 Task: Look for products in the category "Chardonnay" from Crane Lake only.
Action: Mouse moved to (766, 264)
Screenshot: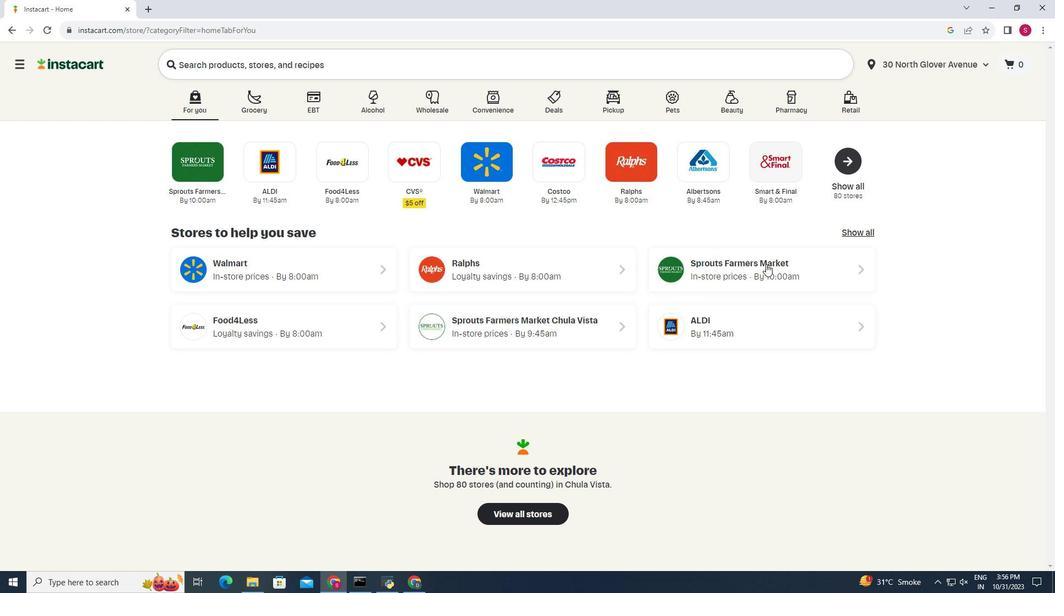 
Action: Mouse pressed left at (766, 264)
Screenshot: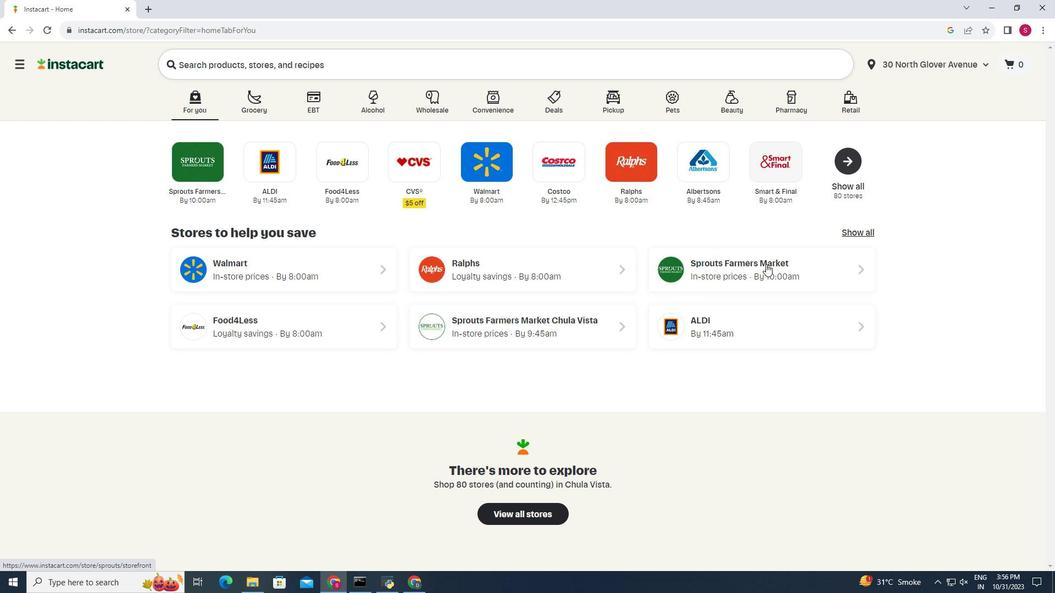 
Action: Mouse moved to (46, 523)
Screenshot: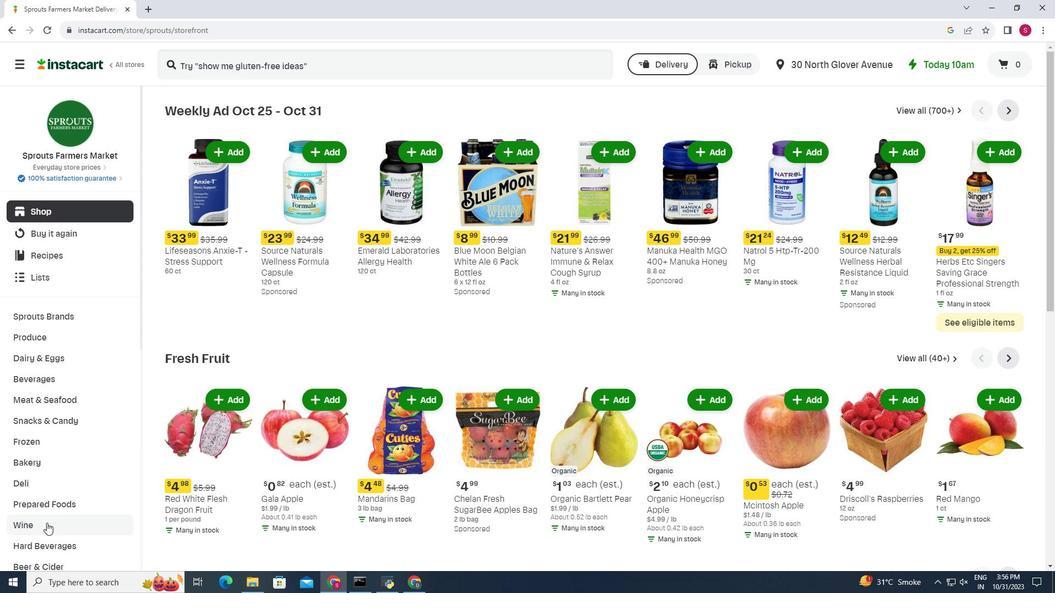 
Action: Mouse pressed left at (46, 523)
Screenshot: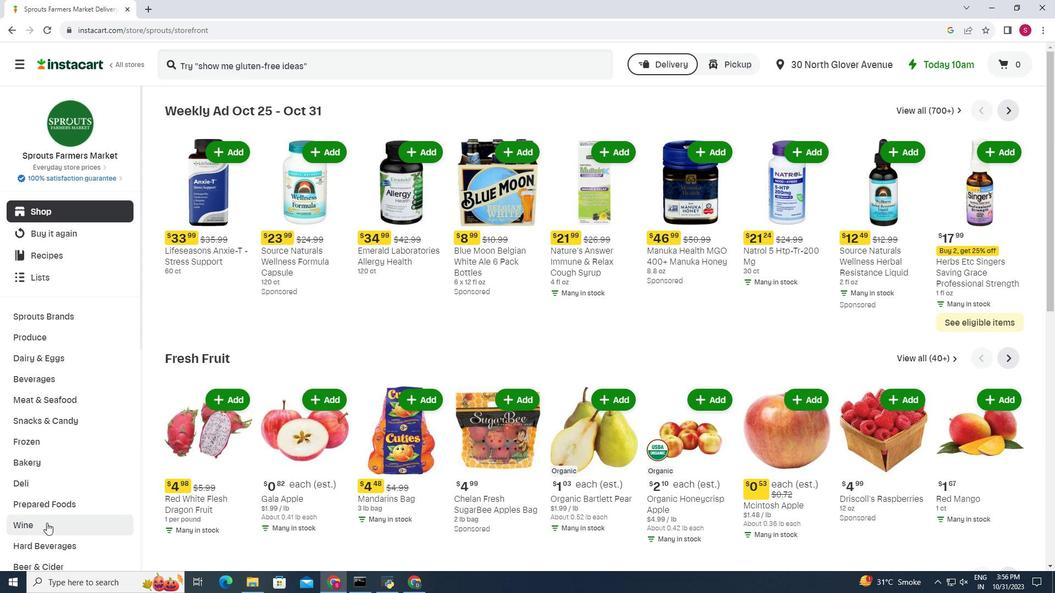 
Action: Mouse moved to (294, 139)
Screenshot: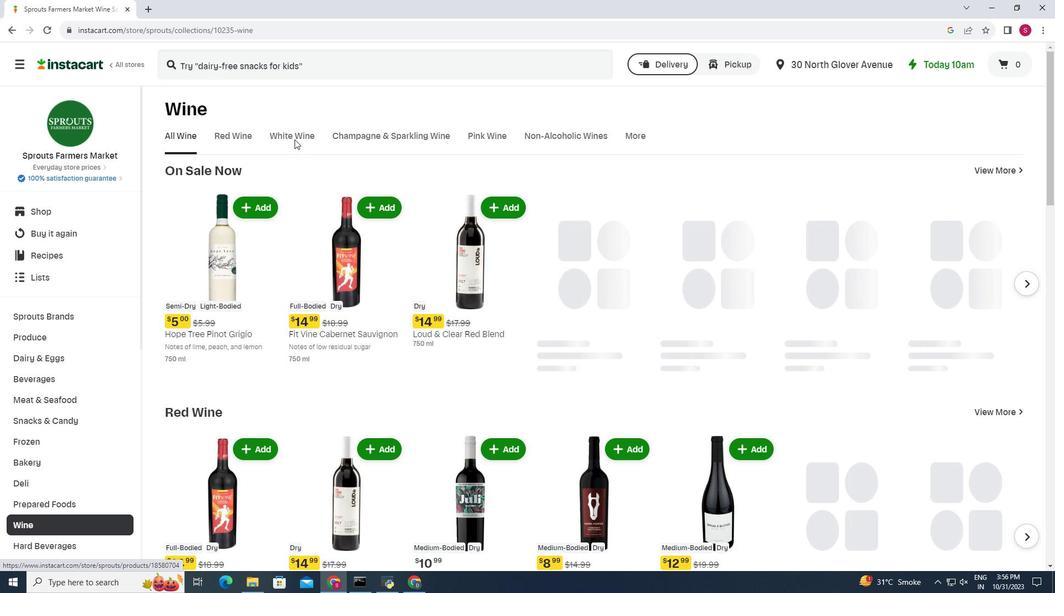 
Action: Mouse pressed left at (294, 139)
Screenshot: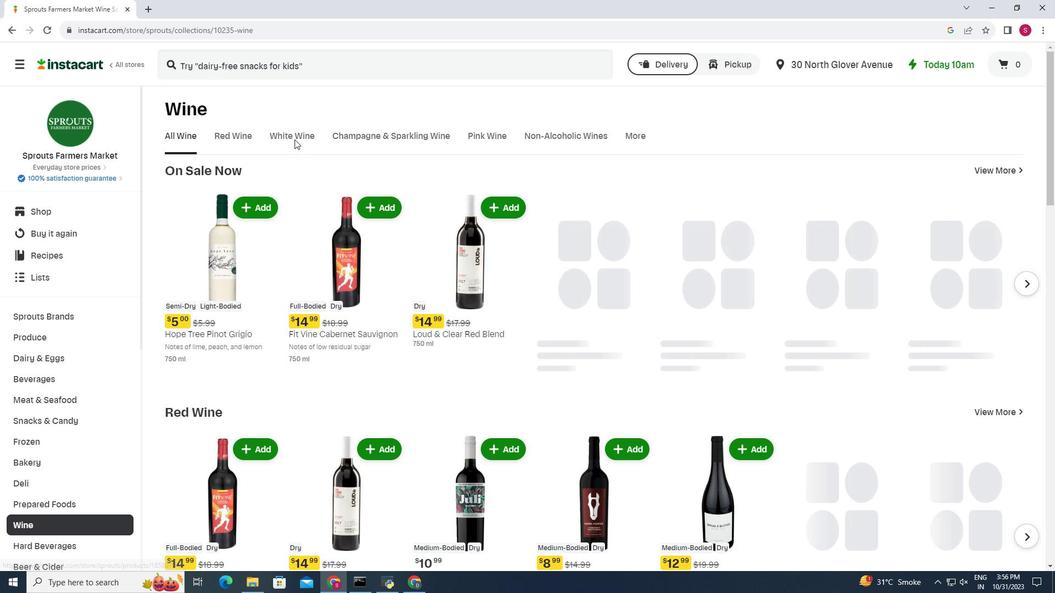 
Action: Mouse moved to (361, 180)
Screenshot: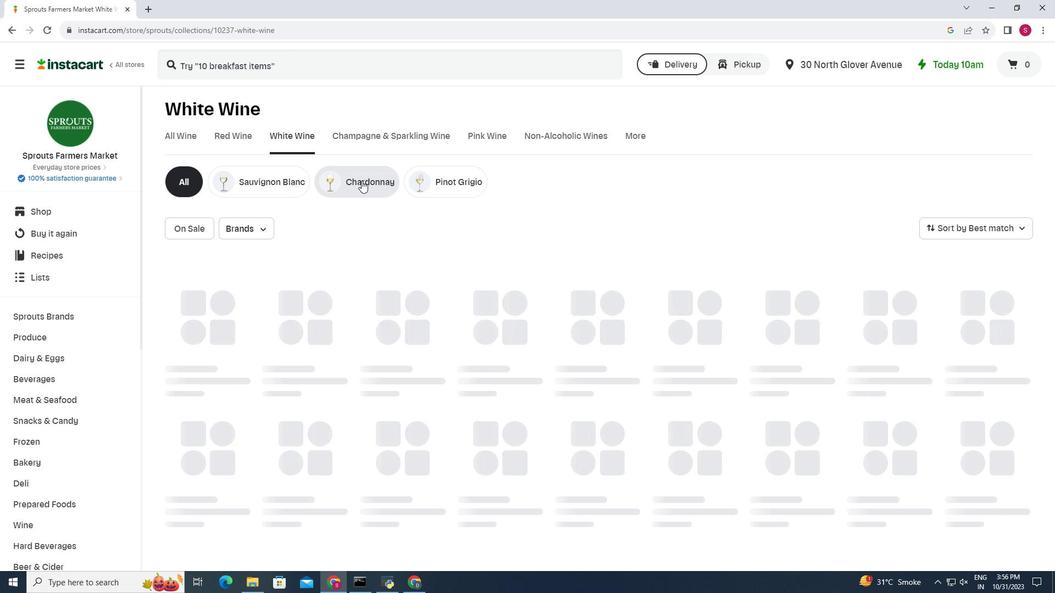 
Action: Mouse pressed left at (361, 180)
Screenshot: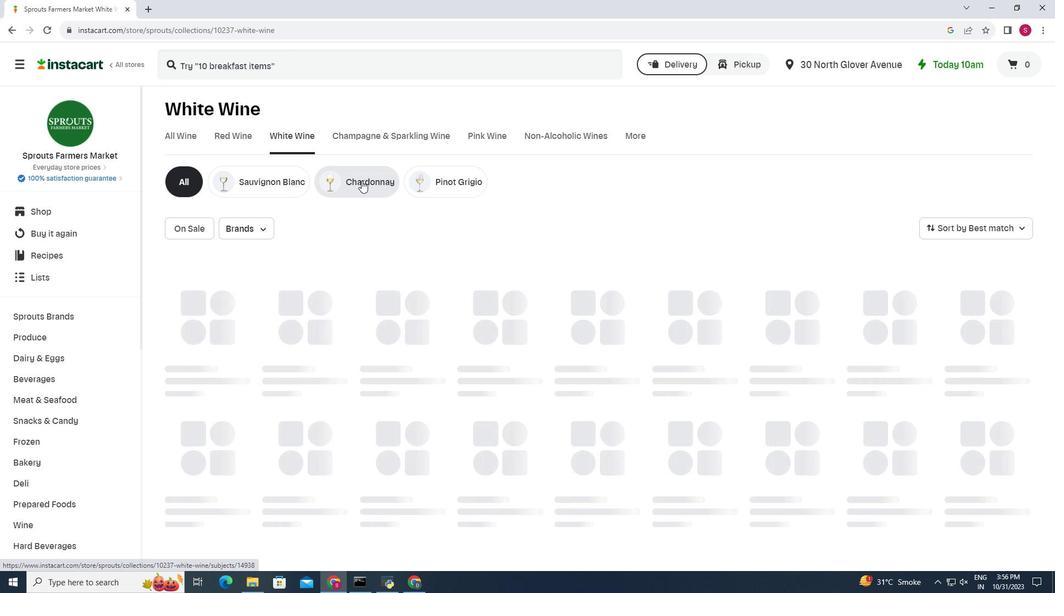 
Action: Mouse moved to (261, 225)
Screenshot: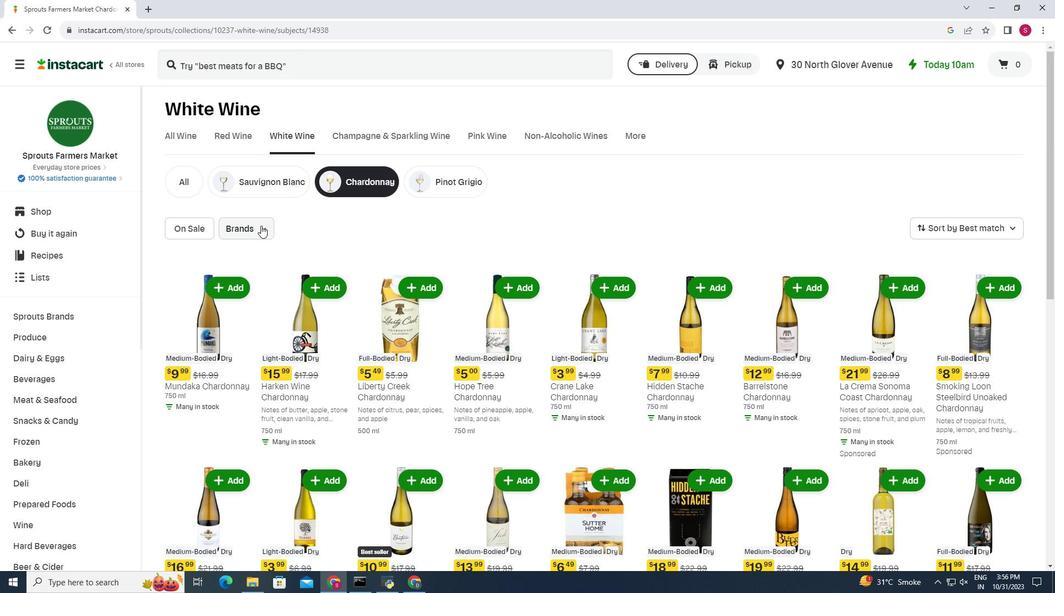 
Action: Mouse pressed left at (261, 225)
Screenshot: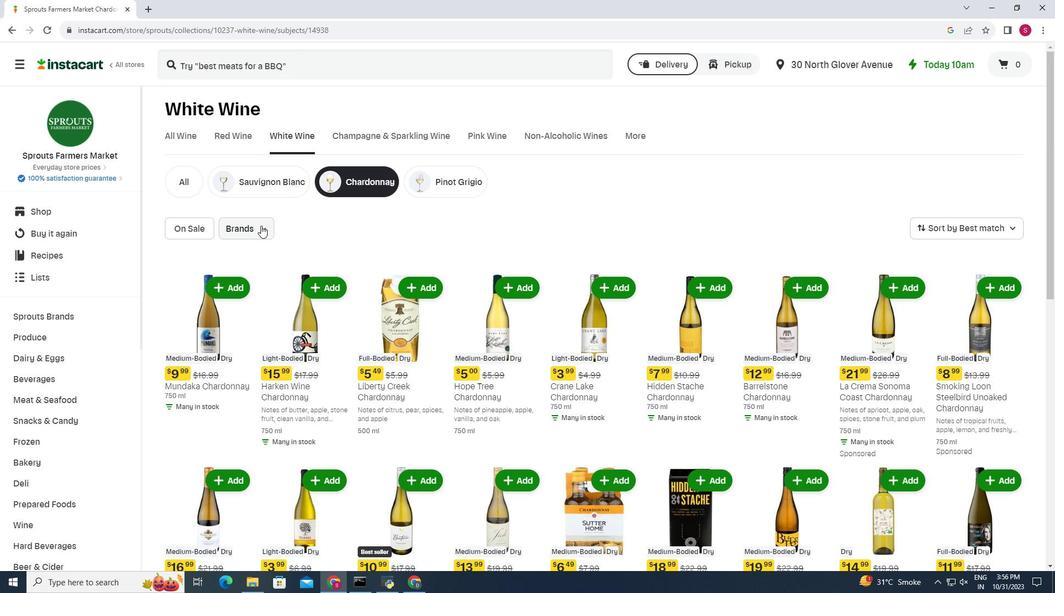 
Action: Mouse moved to (341, 324)
Screenshot: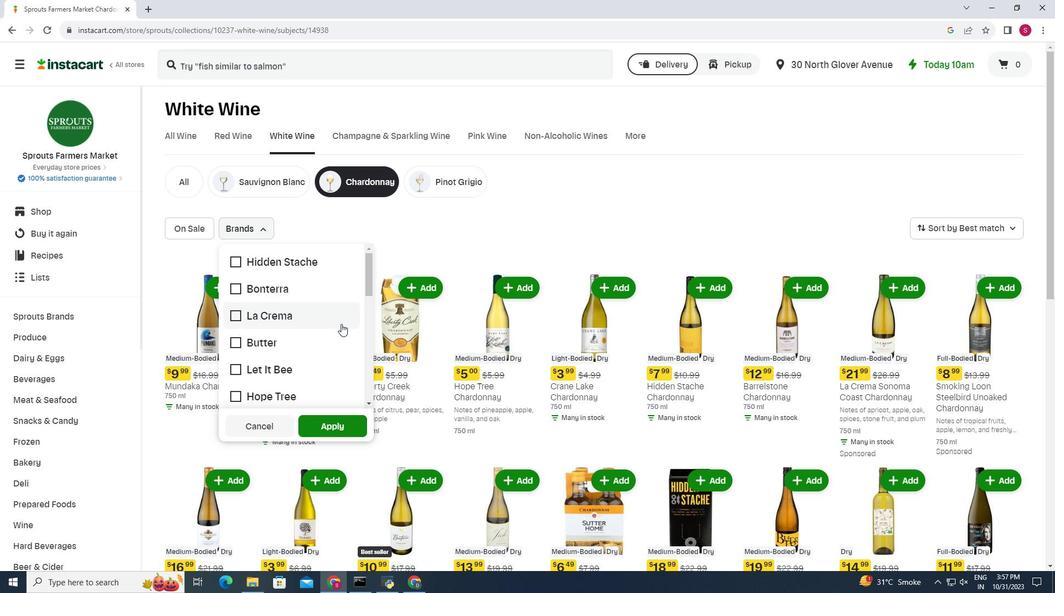 
Action: Mouse scrolled (341, 323) with delta (0, 0)
Screenshot: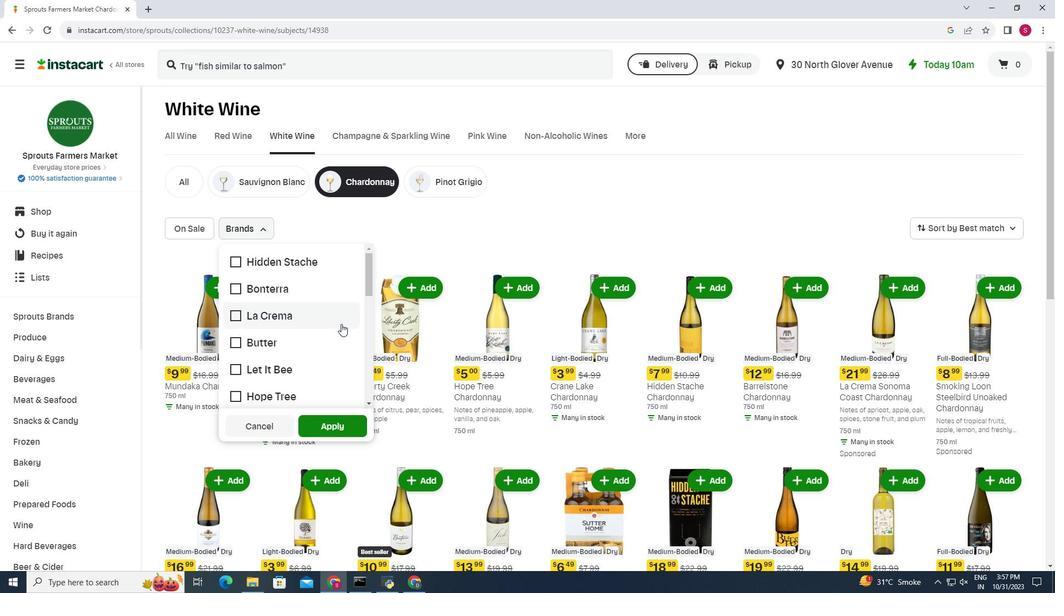 
Action: Mouse scrolled (341, 323) with delta (0, 0)
Screenshot: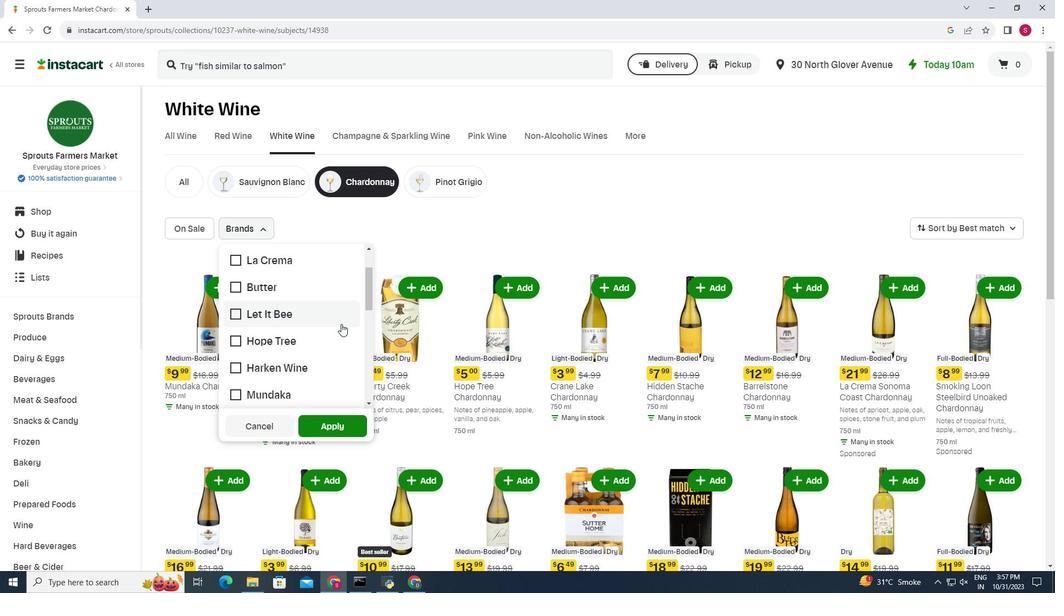 
Action: Mouse scrolled (341, 323) with delta (0, 0)
Screenshot: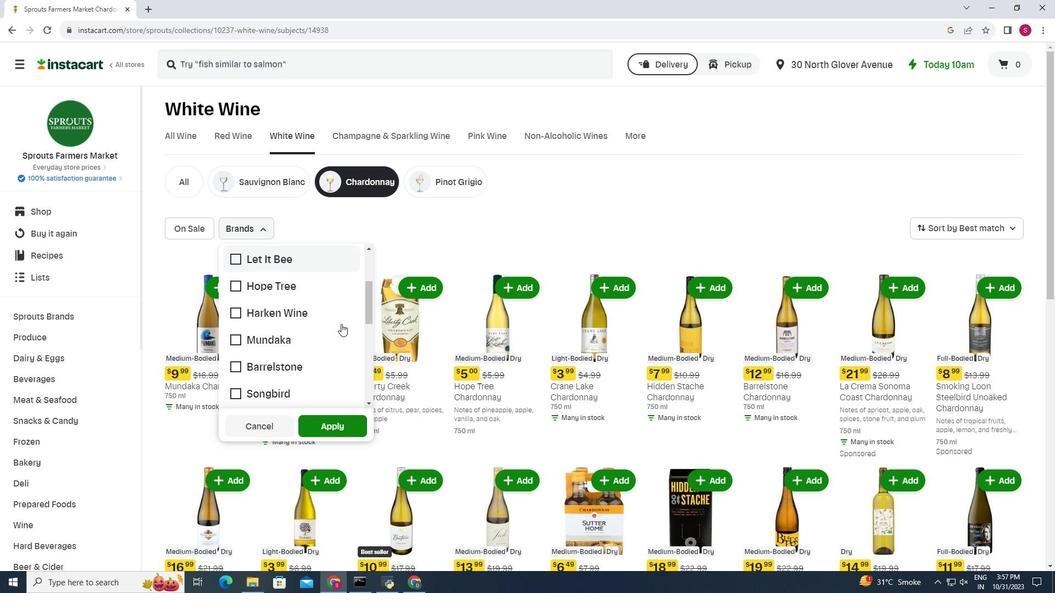 
Action: Mouse scrolled (341, 323) with delta (0, 0)
Screenshot: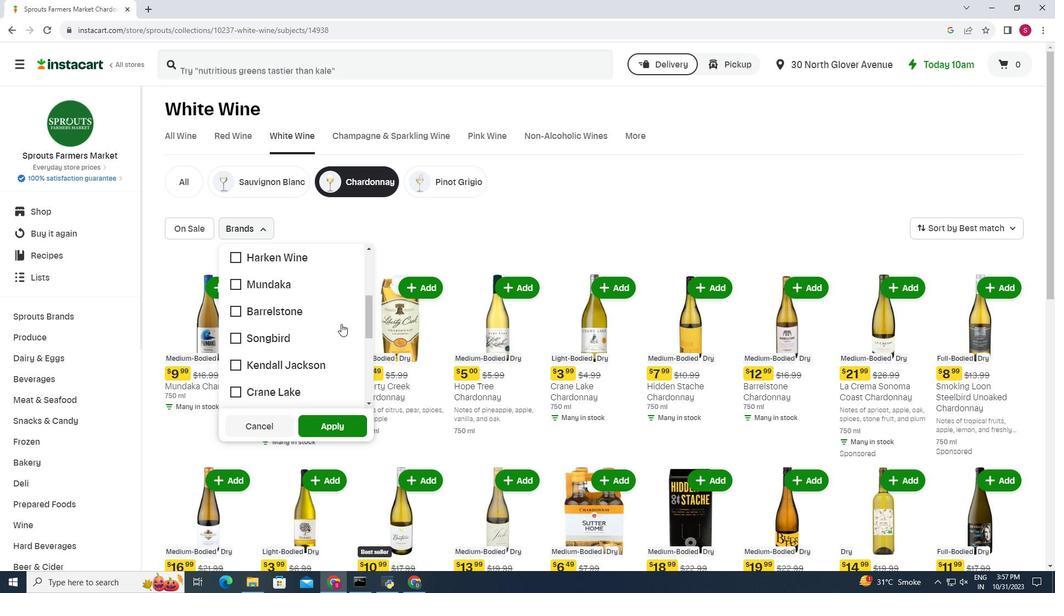 
Action: Mouse moved to (312, 338)
Screenshot: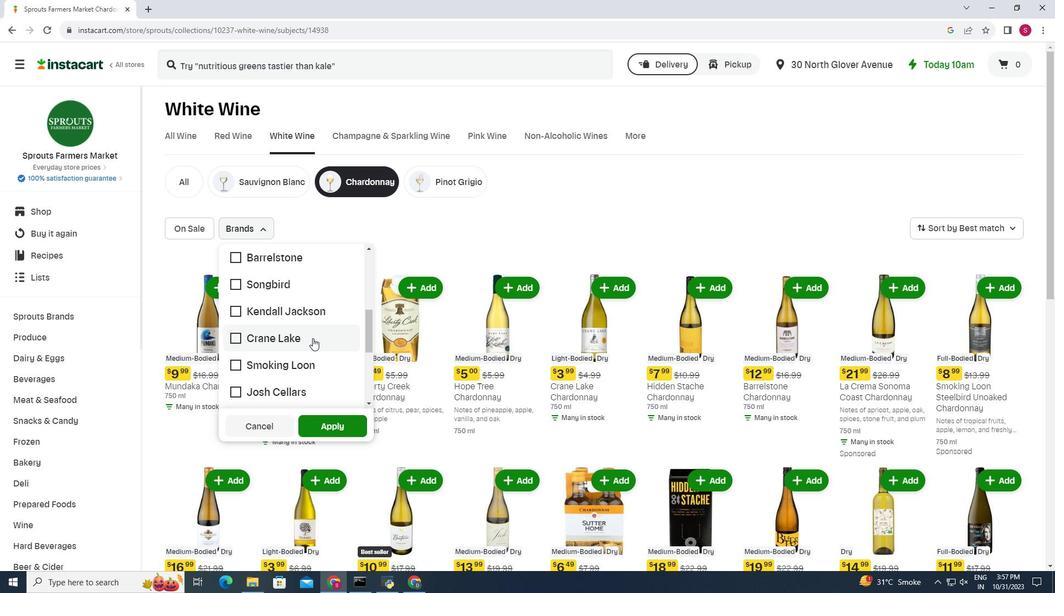 
Action: Mouse pressed left at (312, 338)
Screenshot: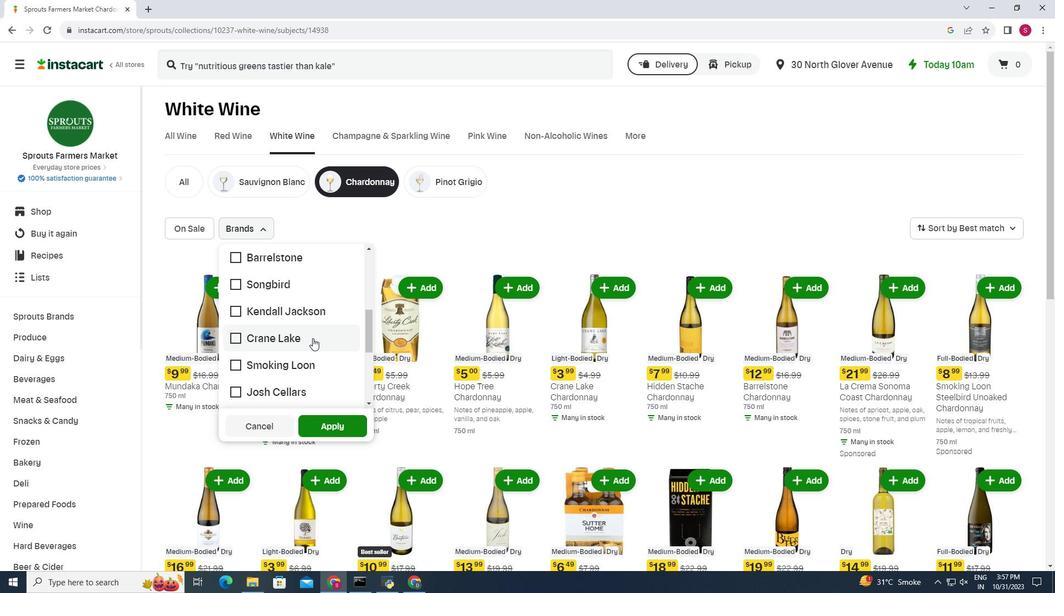 
Action: Mouse moved to (311, 428)
Screenshot: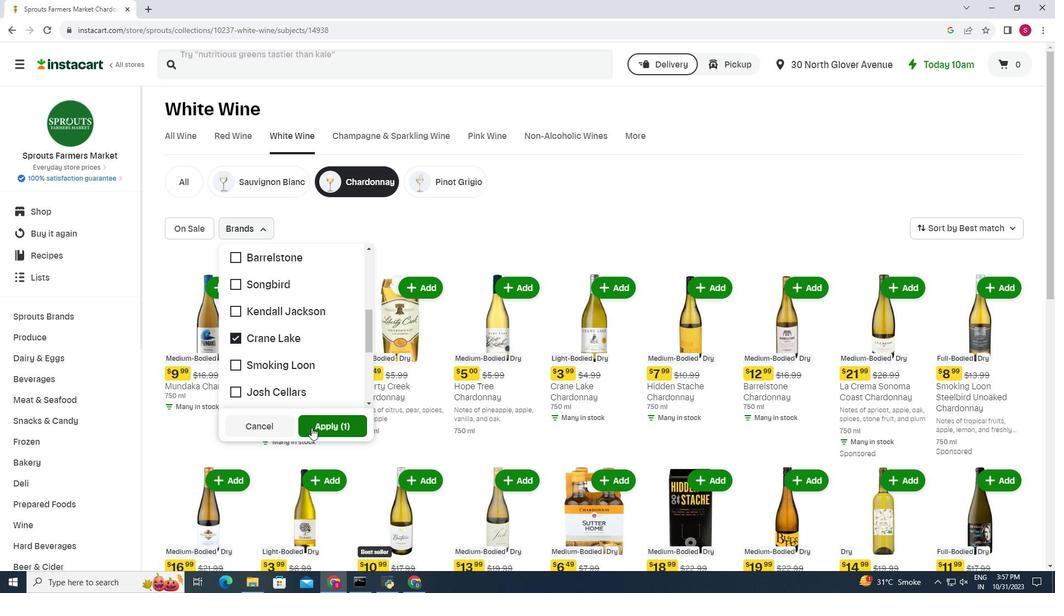 
Action: Mouse pressed left at (311, 428)
Screenshot: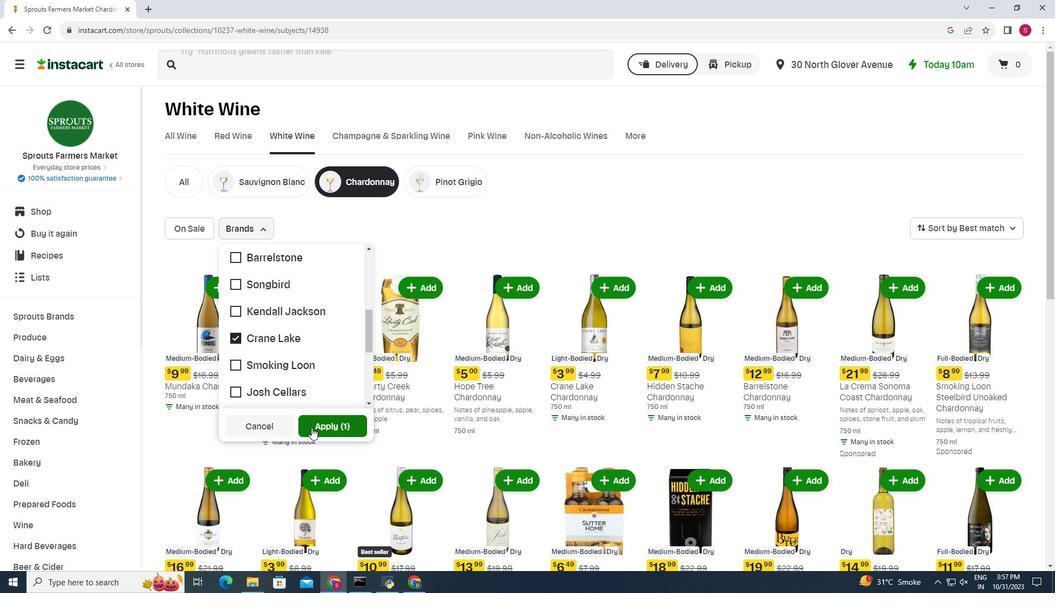 
Action: Mouse moved to (479, 399)
Screenshot: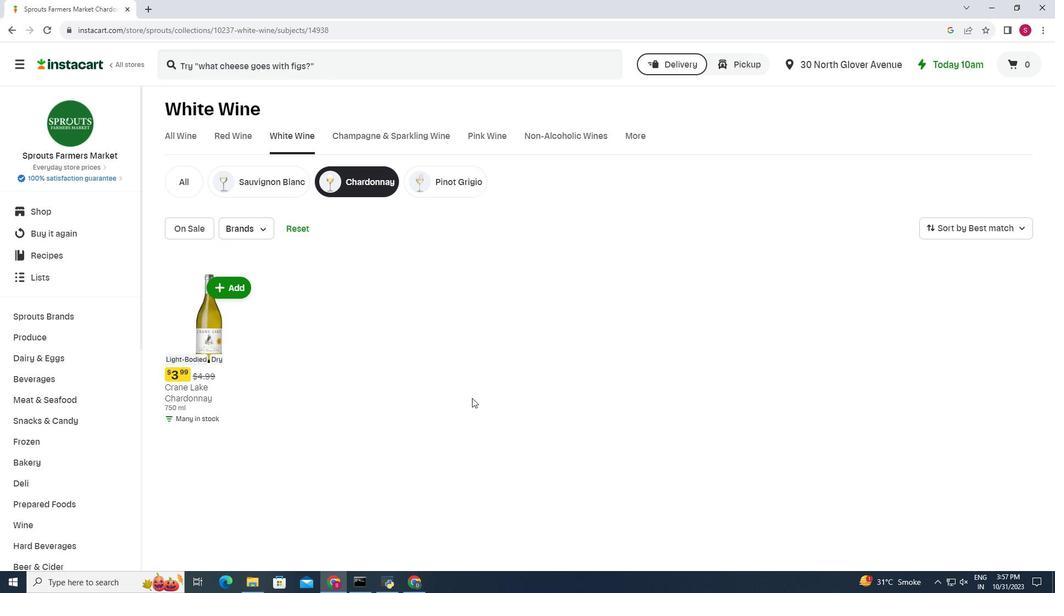 
